 Task: Create a due date automation trigger when advanced on, on the tuesday after a card is due add fields without custom field "Resume" set to a number lower than 1 and greater than 10 at 11:00 AM.
Action: Mouse moved to (963, 71)
Screenshot: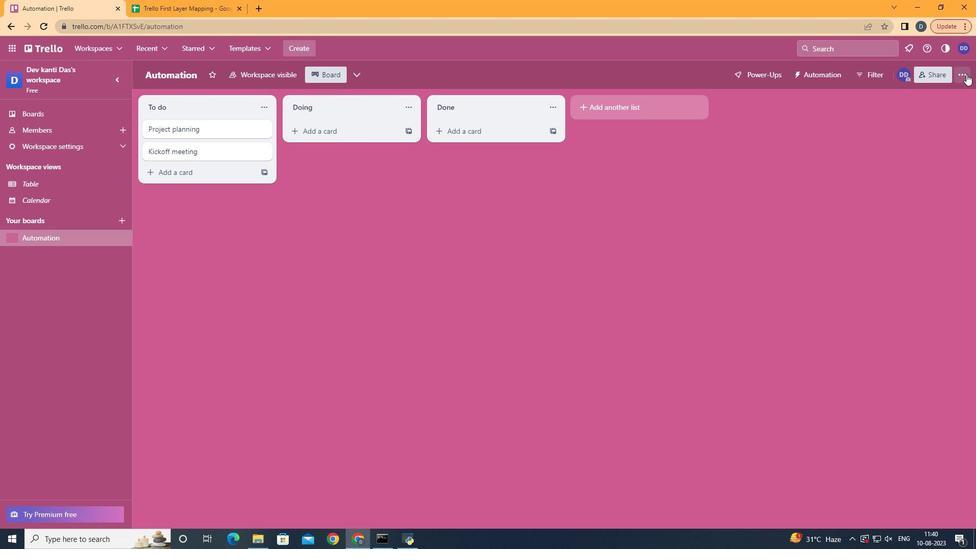 
Action: Mouse pressed left at (963, 71)
Screenshot: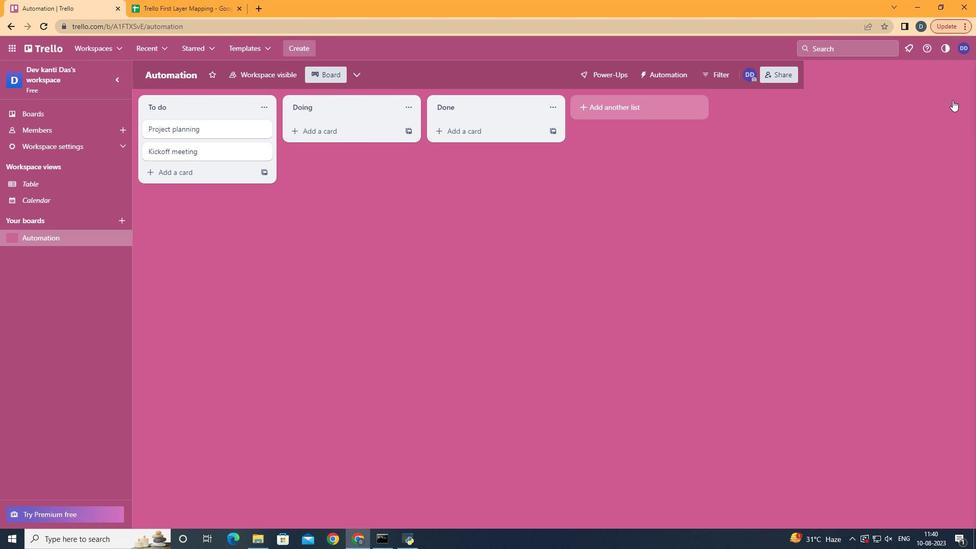 
Action: Mouse moved to (892, 204)
Screenshot: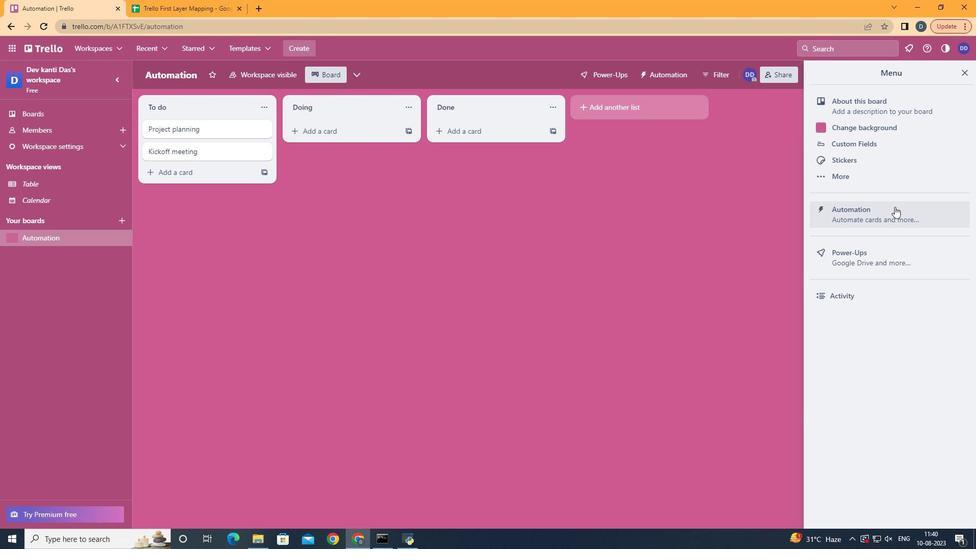 
Action: Mouse pressed left at (892, 204)
Screenshot: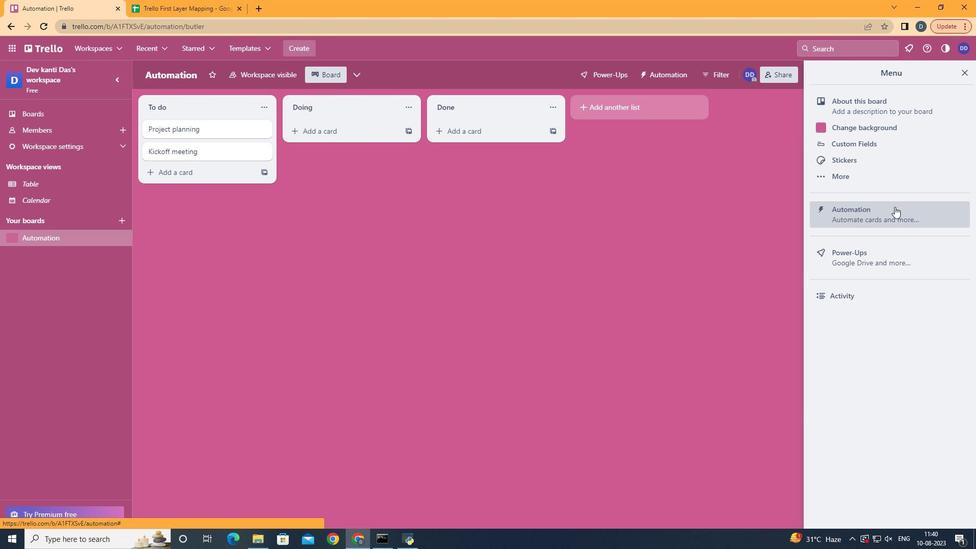 
Action: Mouse moved to (171, 200)
Screenshot: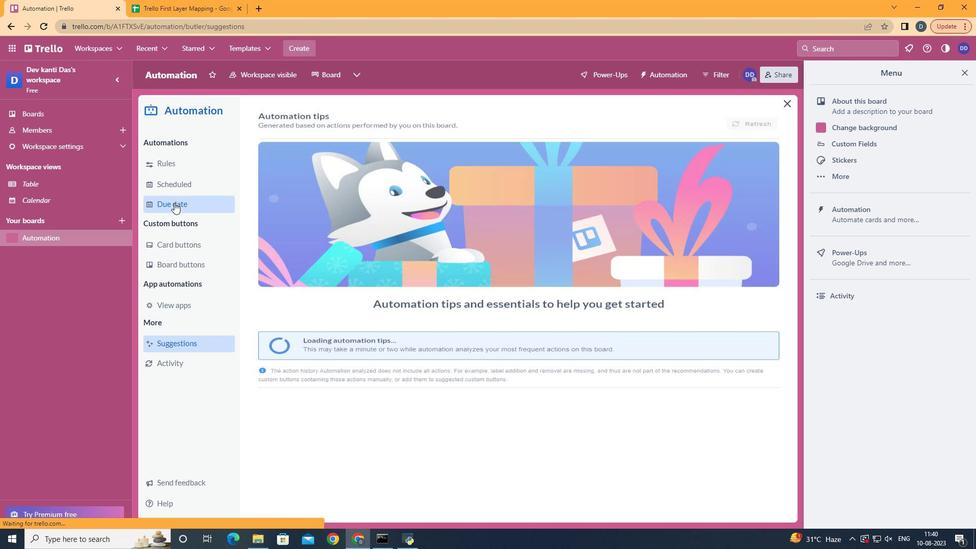
Action: Mouse pressed left at (171, 200)
Screenshot: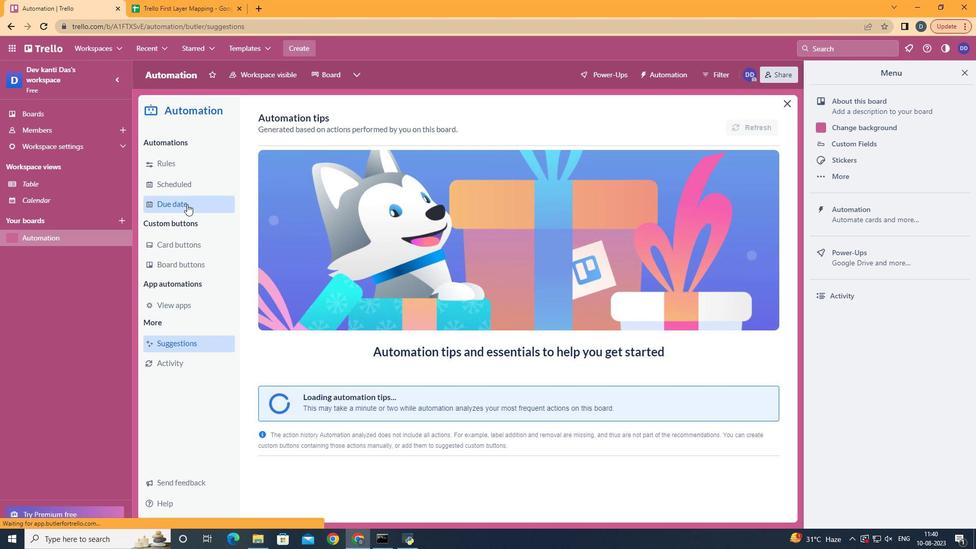 
Action: Mouse moved to (711, 123)
Screenshot: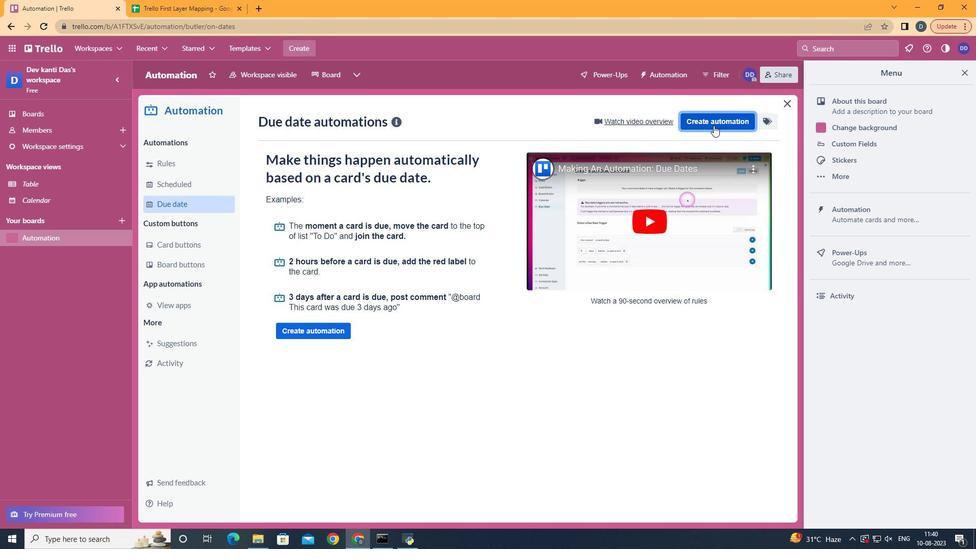 
Action: Mouse pressed left at (711, 123)
Screenshot: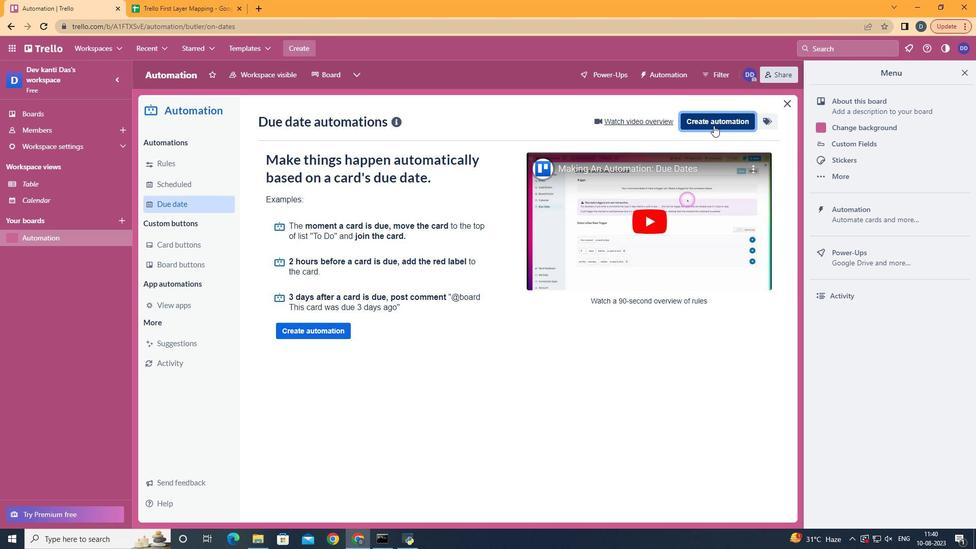 
Action: Mouse moved to (532, 219)
Screenshot: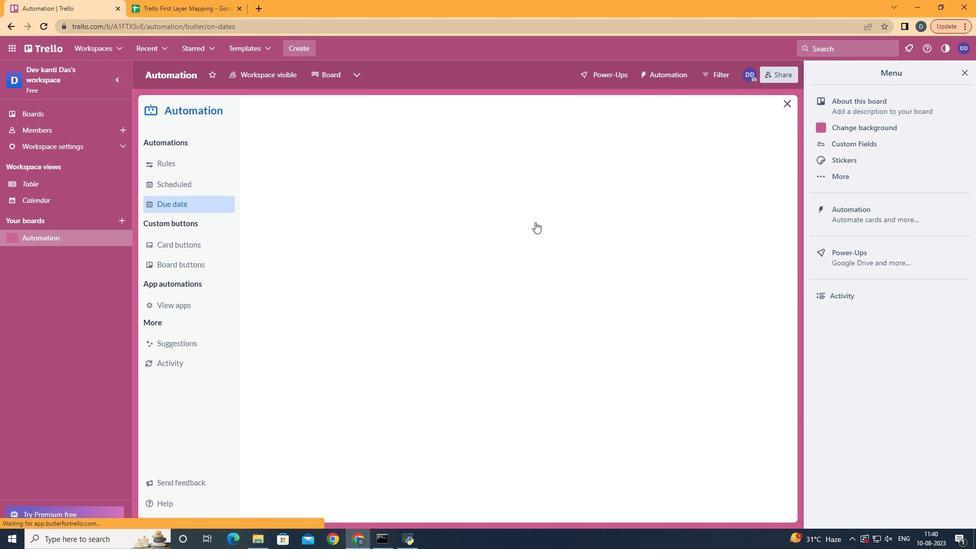 
Action: Mouse pressed left at (532, 219)
Screenshot: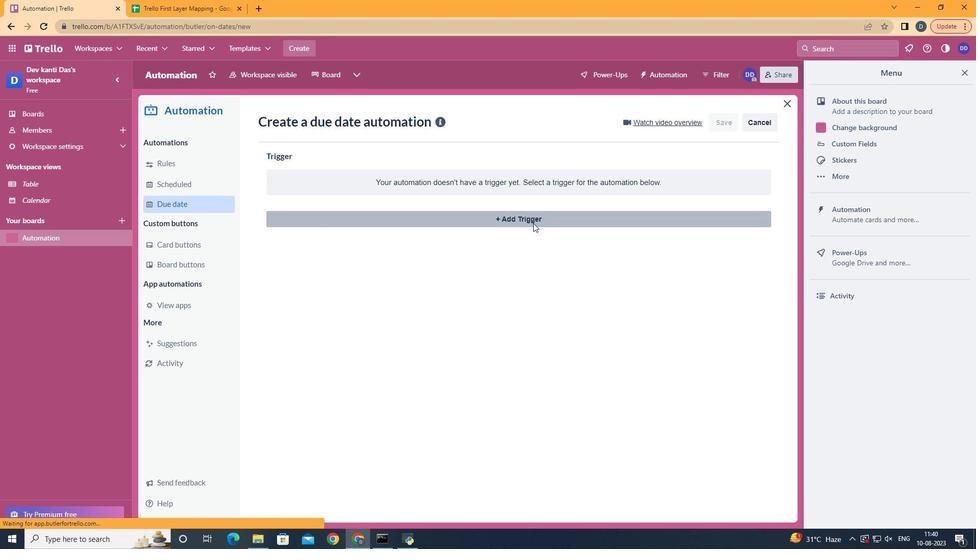 
Action: Mouse moved to (338, 285)
Screenshot: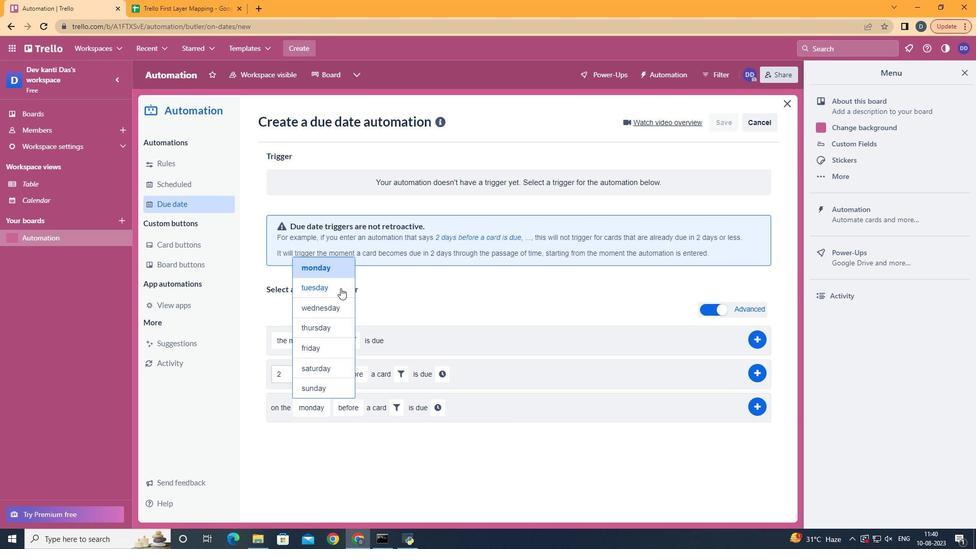 
Action: Mouse pressed left at (338, 285)
Screenshot: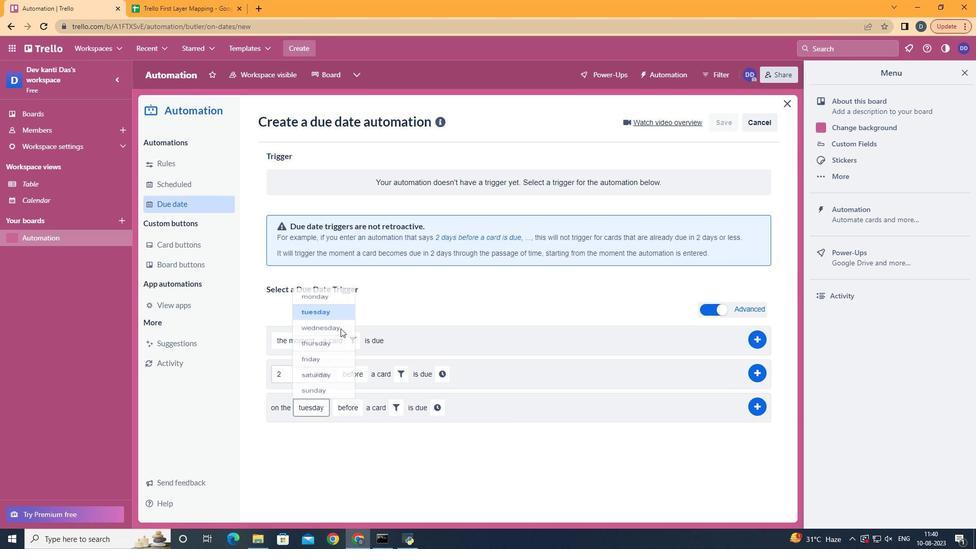 
Action: Mouse moved to (351, 442)
Screenshot: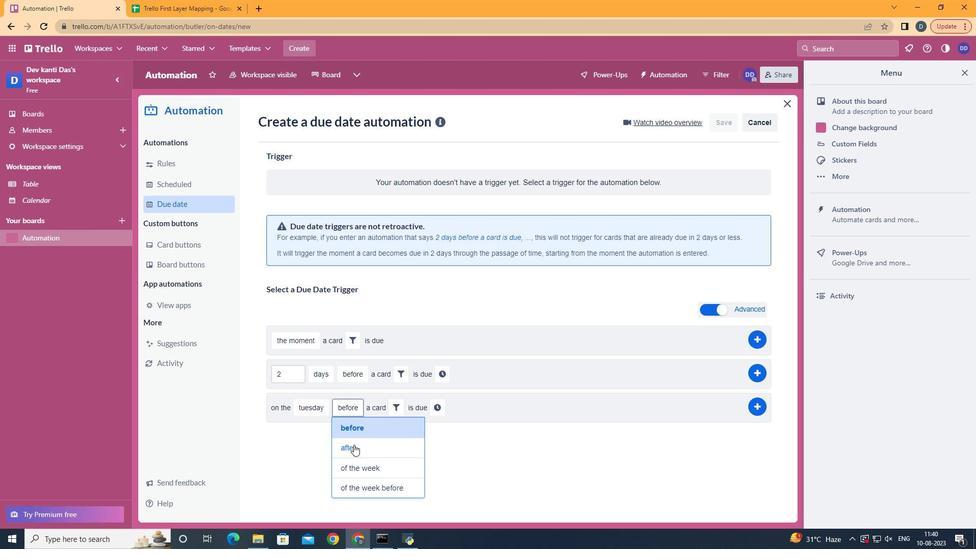 
Action: Mouse pressed left at (351, 442)
Screenshot: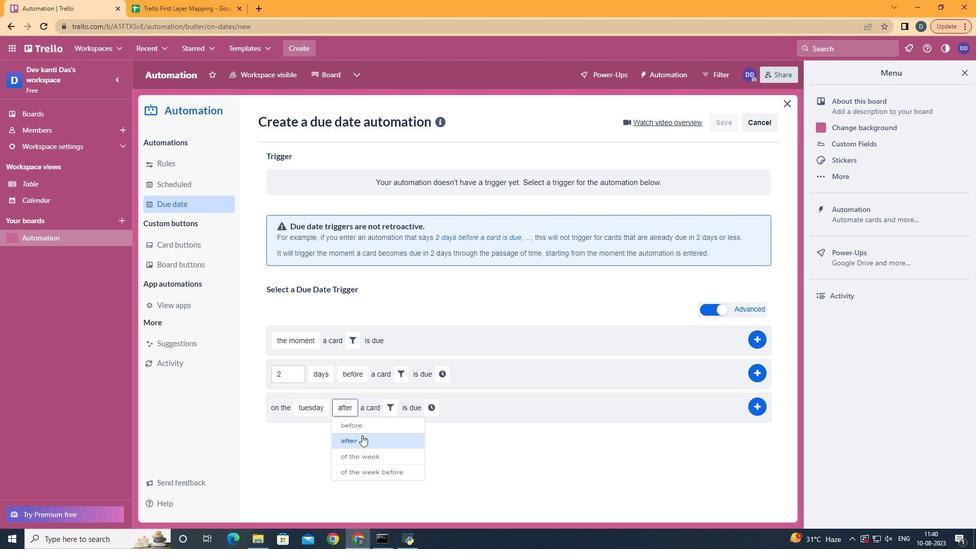 
Action: Mouse moved to (387, 398)
Screenshot: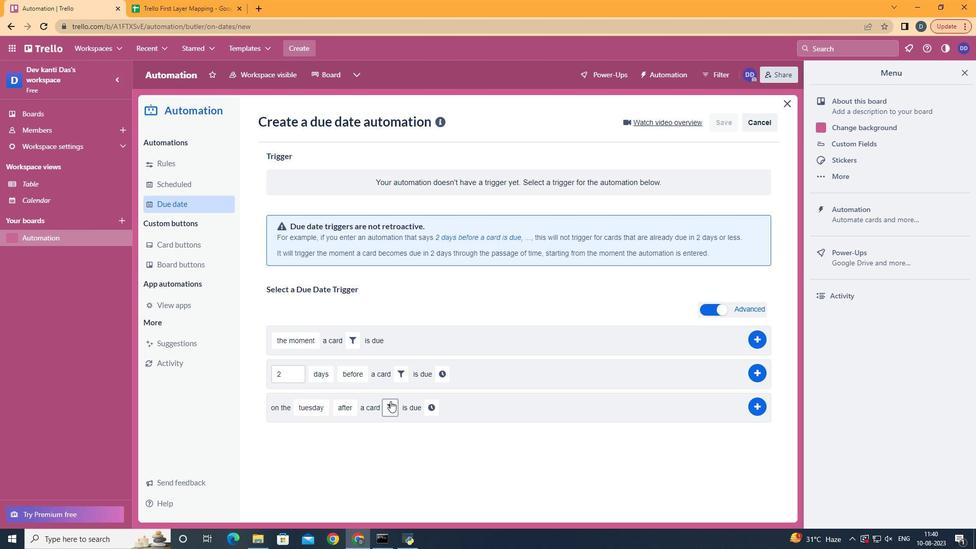 
Action: Mouse pressed left at (387, 398)
Screenshot: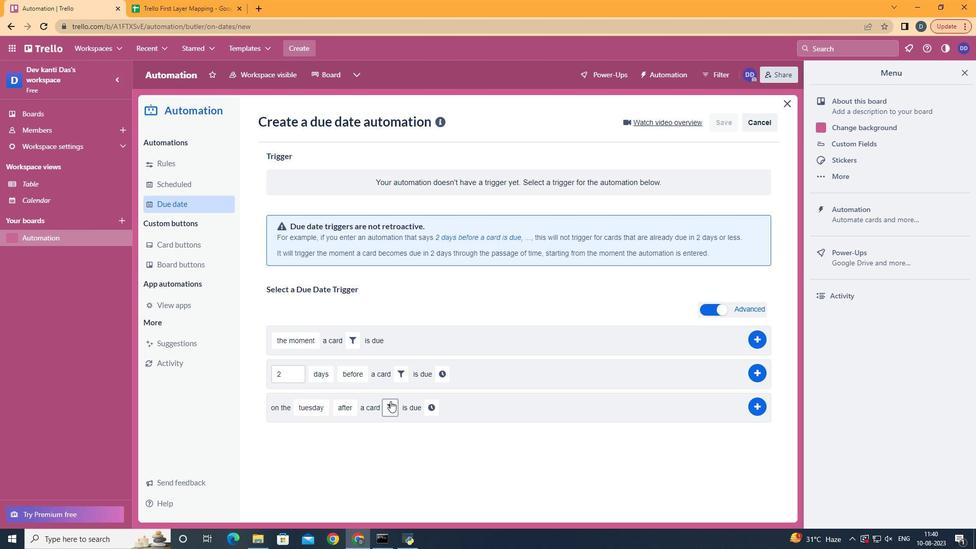 
Action: Mouse moved to (540, 432)
Screenshot: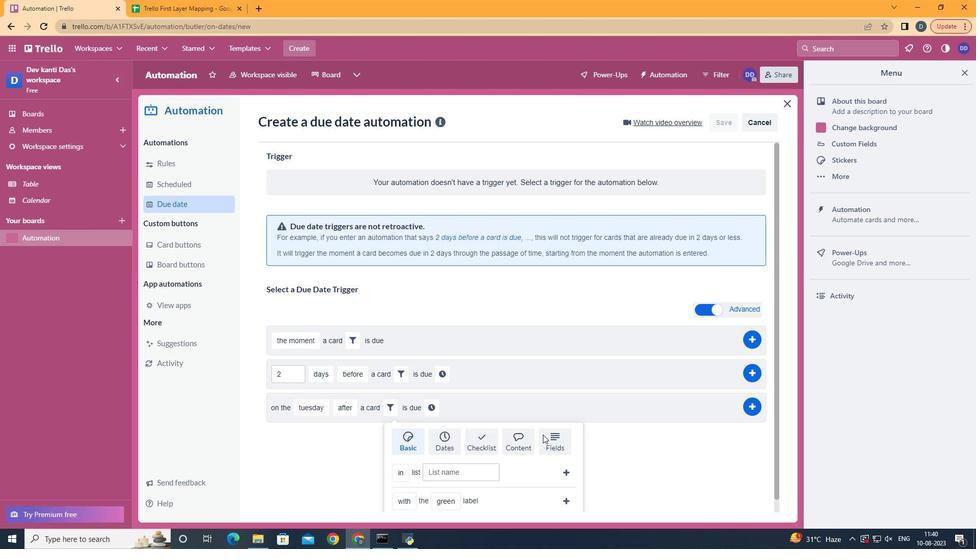 
Action: Mouse pressed left at (540, 432)
Screenshot: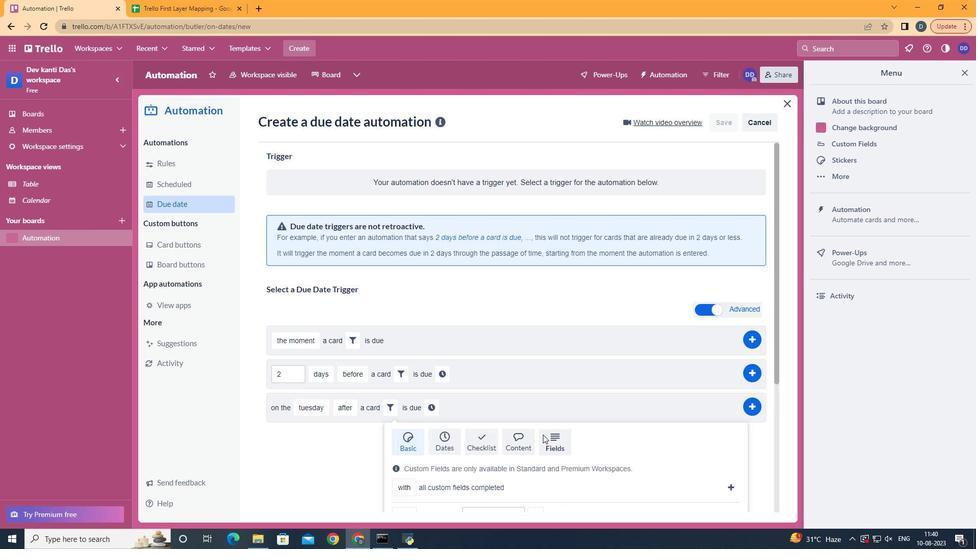 
Action: Mouse scrolled (540, 431) with delta (0, 0)
Screenshot: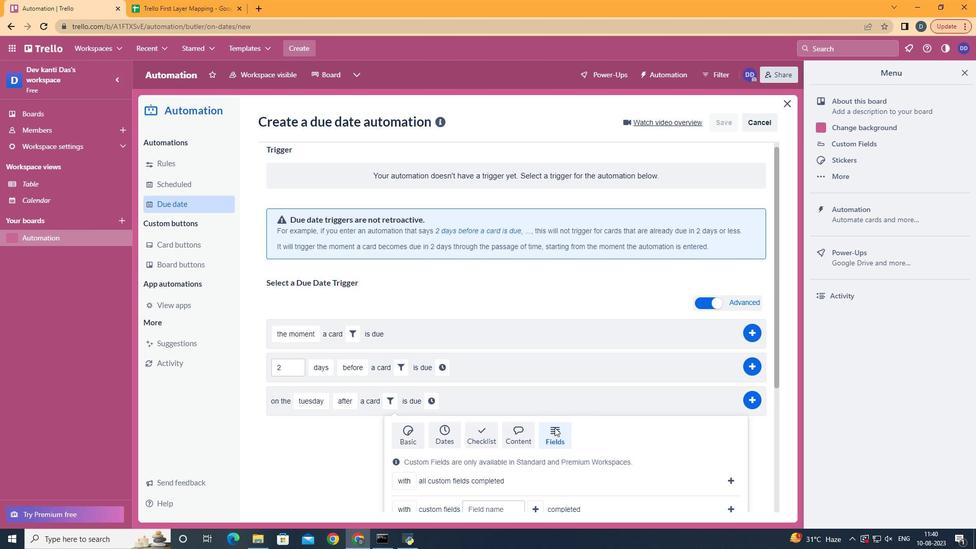 
Action: Mouse scrolled (540, 431) with delta (0, 0)
Screenshot: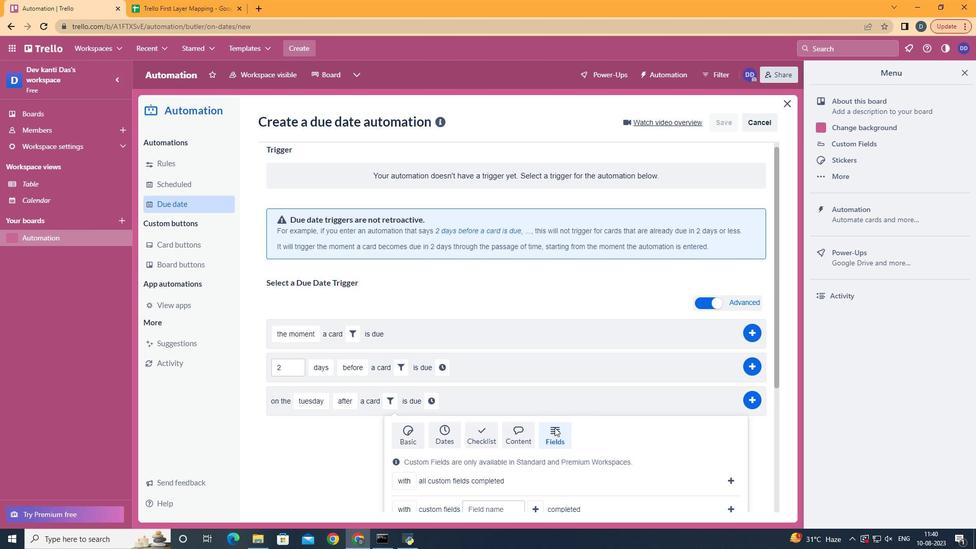 
Action: Mouse scrolled (540, 431) with delta (0, 0)
Screenshot: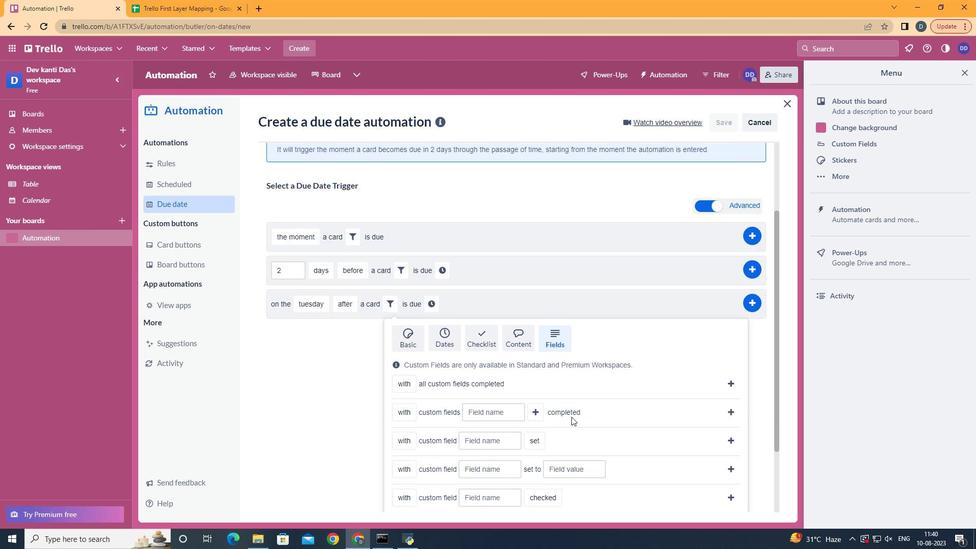 
Action: Mouse scrolled (540, 431) with delta (0, 0)
Screenshot: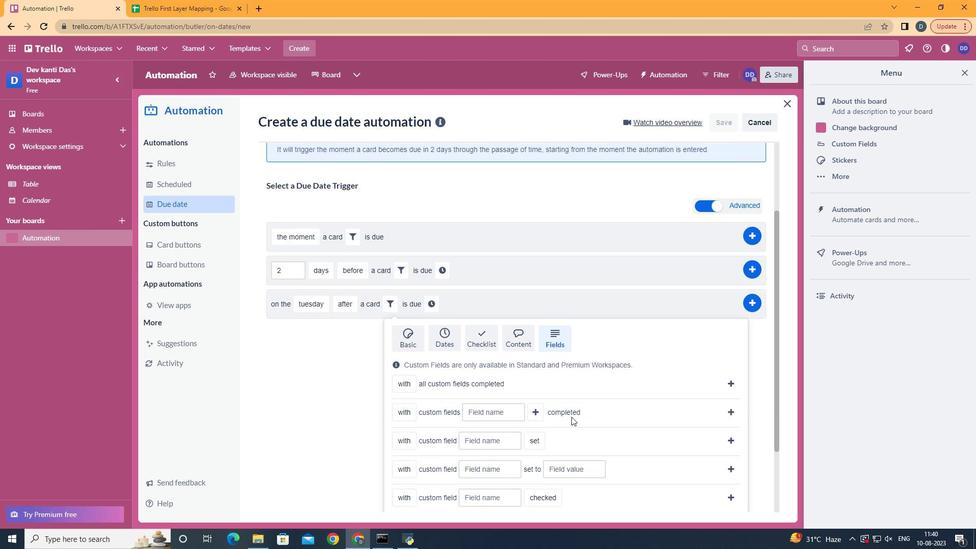 
Action: Mouse scrolled (540, 431) with delta (0, 0)
Screenshot: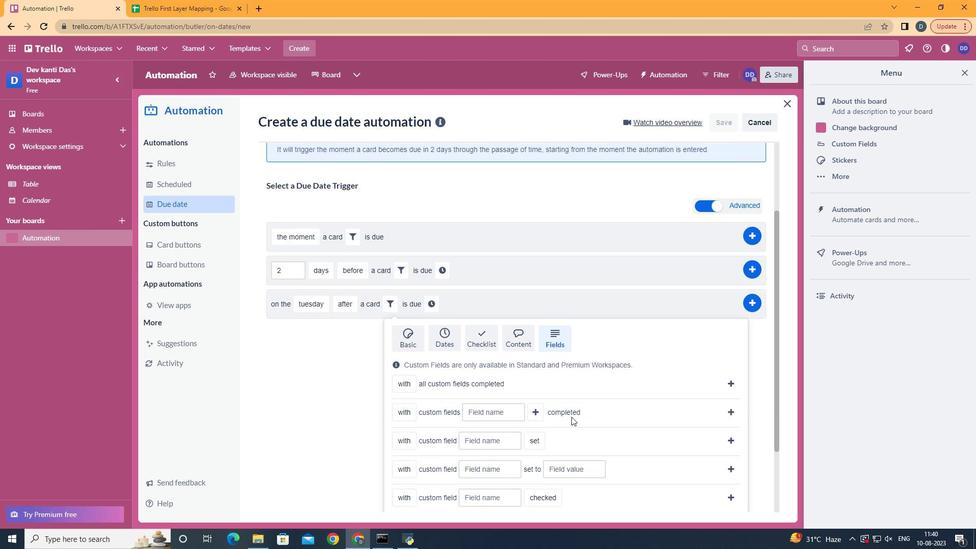 
Action: Mouse moved to (409, 465)
Screenshot: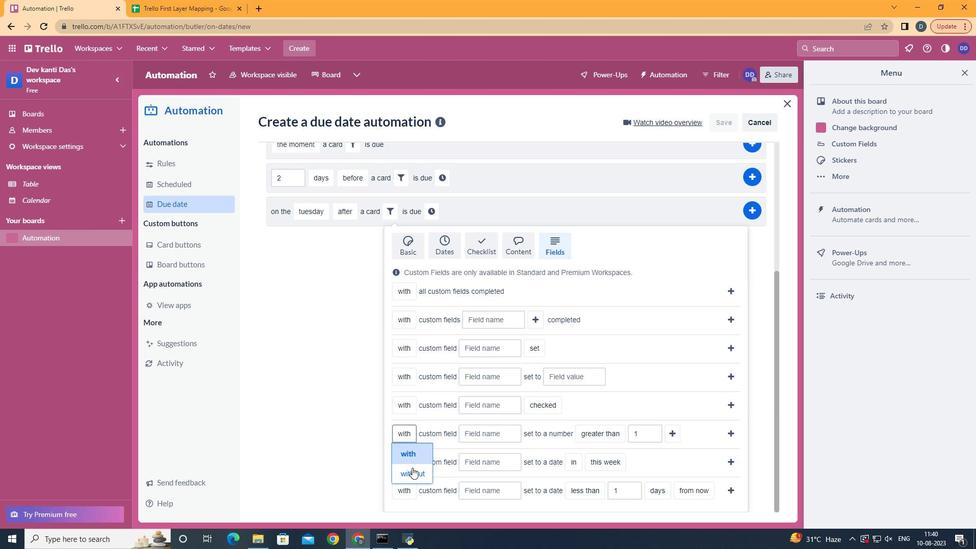 
Action: Mouse pressed left at (409, 465)
Screenshot: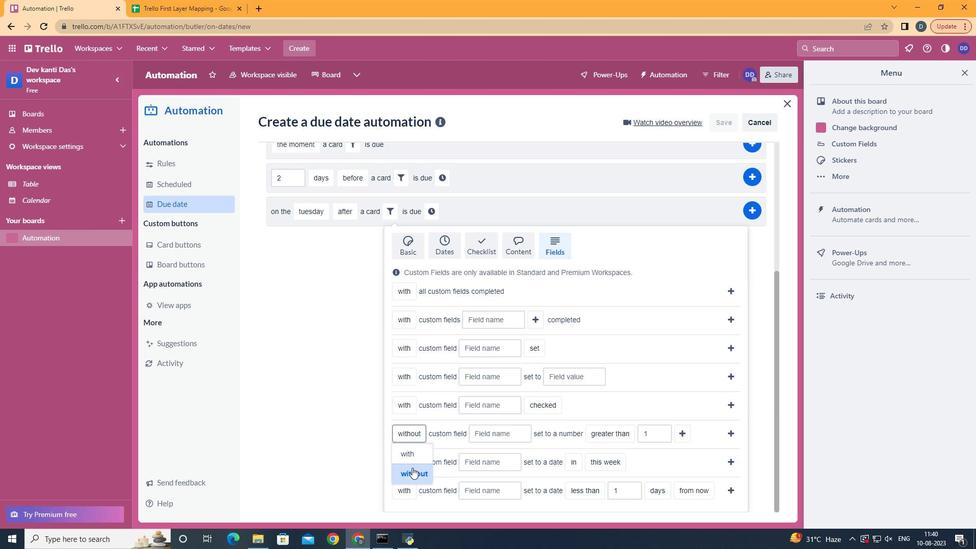 
Action: Mouse moved to (504, 423)
Screenshot: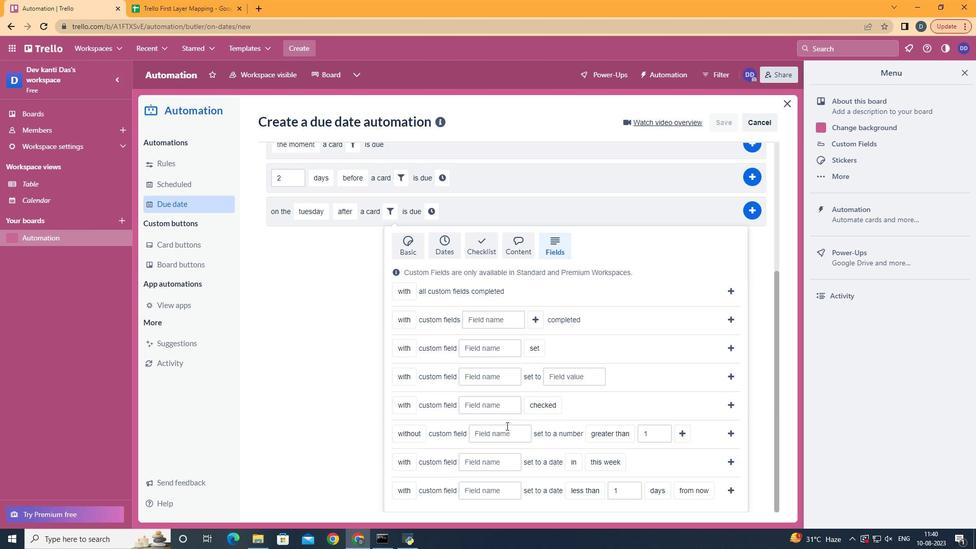 
Action: Mouse pressed left at (504, 423)
Screenshot: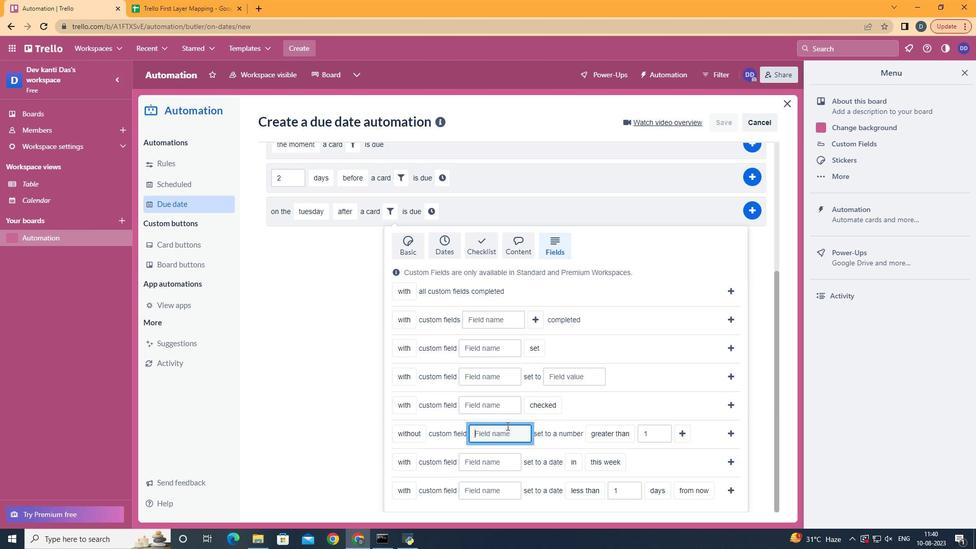 
Action: Mouse moved to (504, 423)
Screenshot: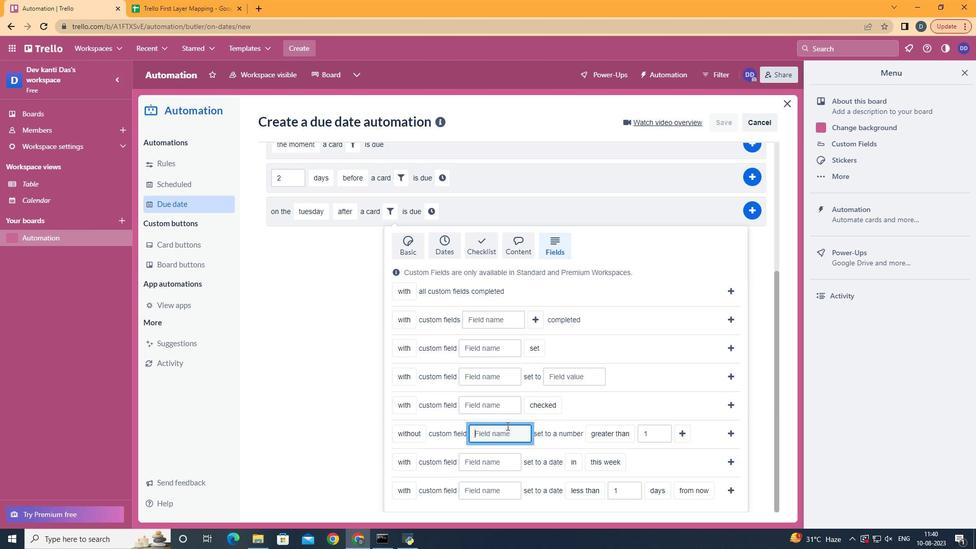 
Action: Key pressed <Key.shift>Resume
Screenshot: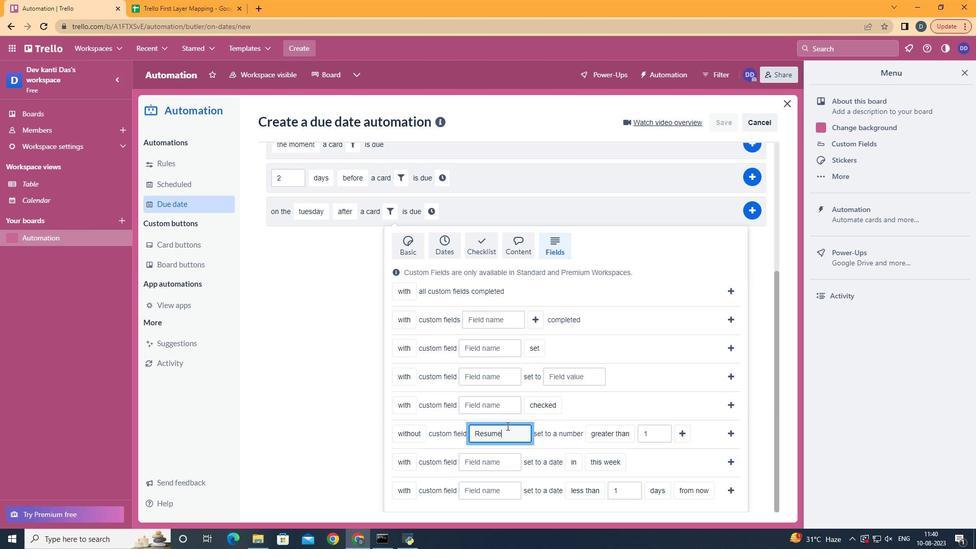 
Action: Mouse moved to (634, 389)
Screenshot: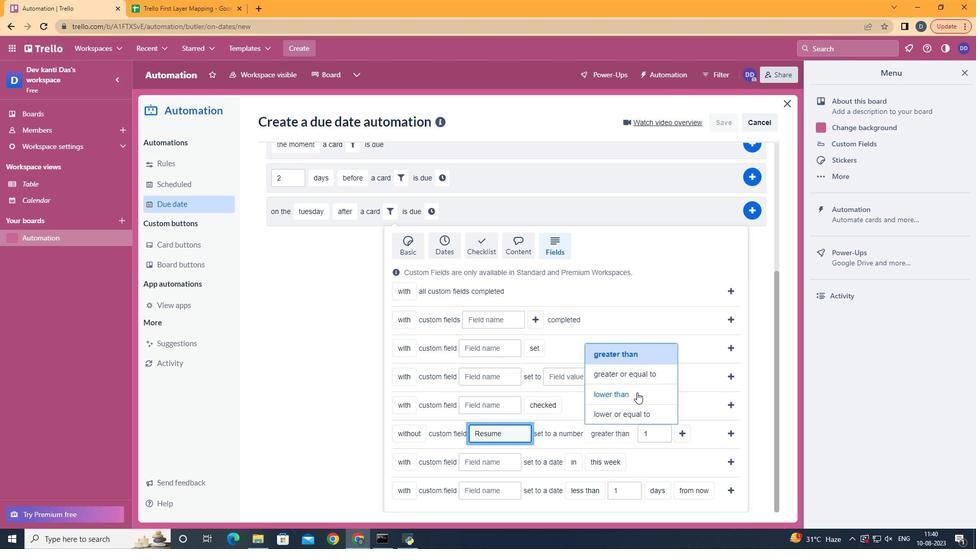 
Action: Mouse pressed left at (634, 389)
Screenshot: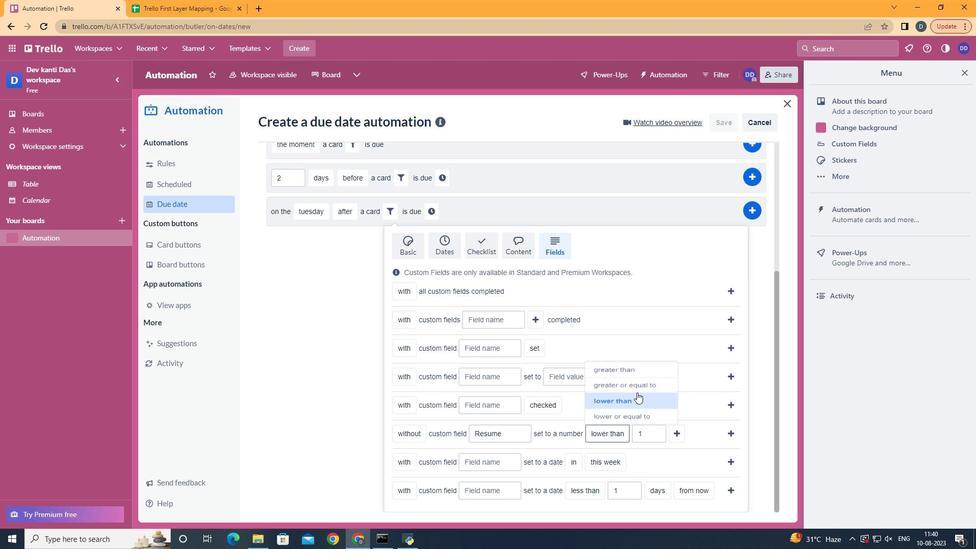 
Action: Mouse moved to (676, 429)
Screenshot: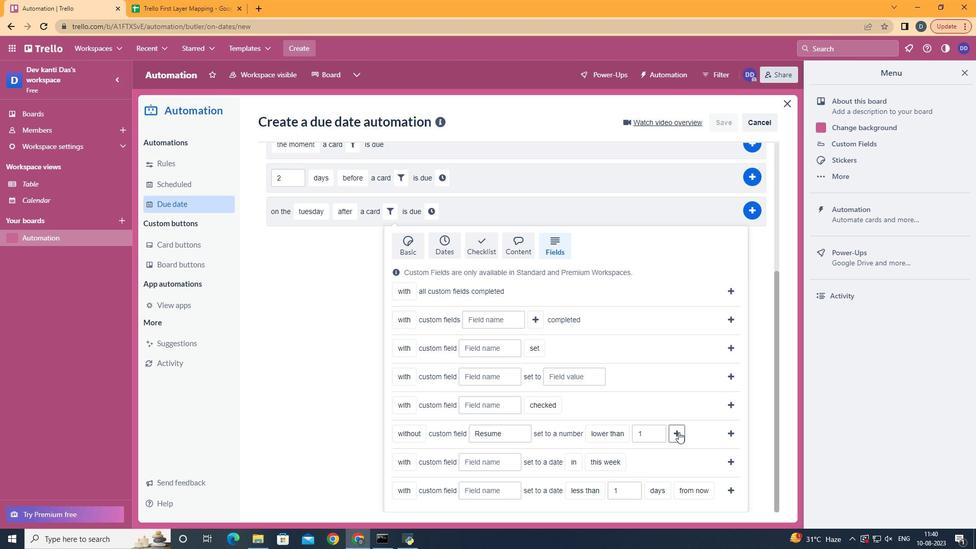 
Action: Mouse pressed left at (676, 429)
Screenshot: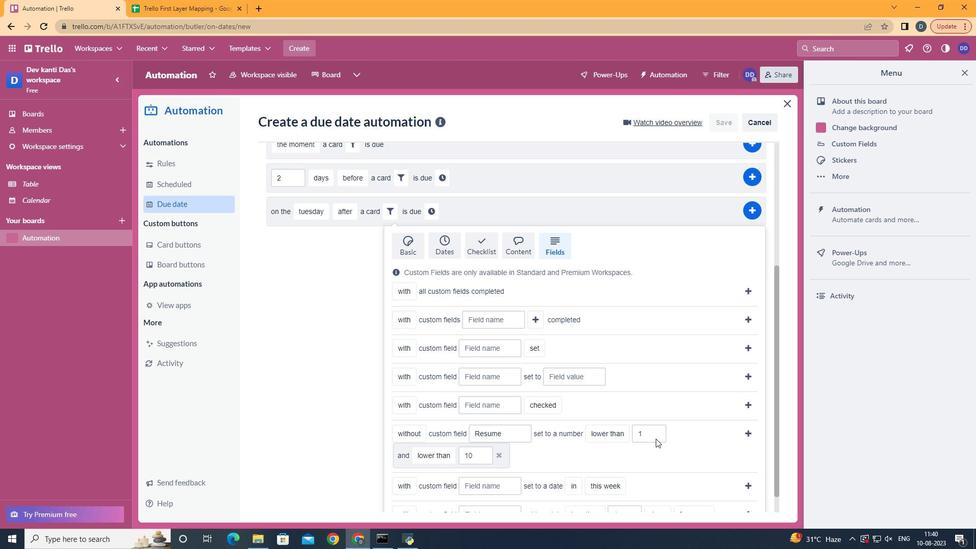
Action: Mouse moved to (460, 414)
Screenshot: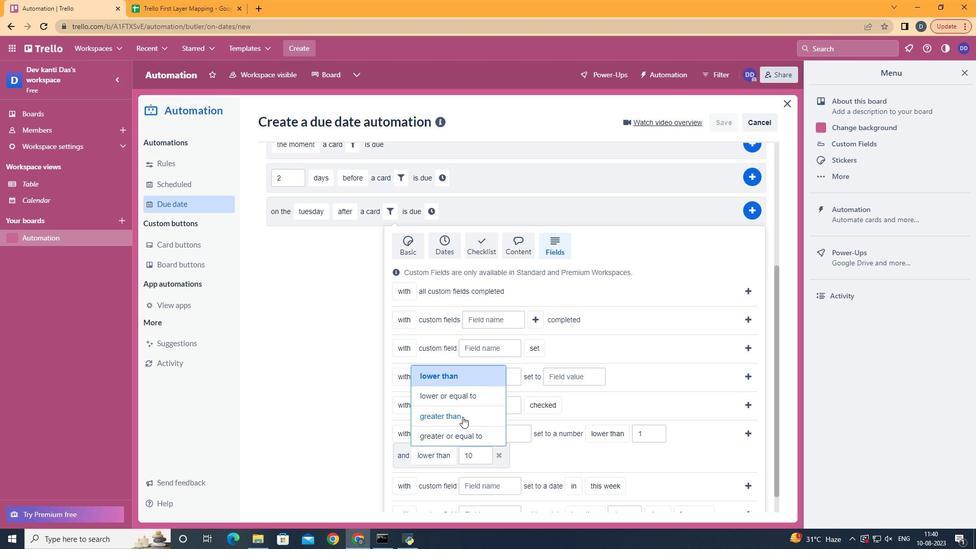 
Action: Mouse pressed left at (460, 414)
Screenshot: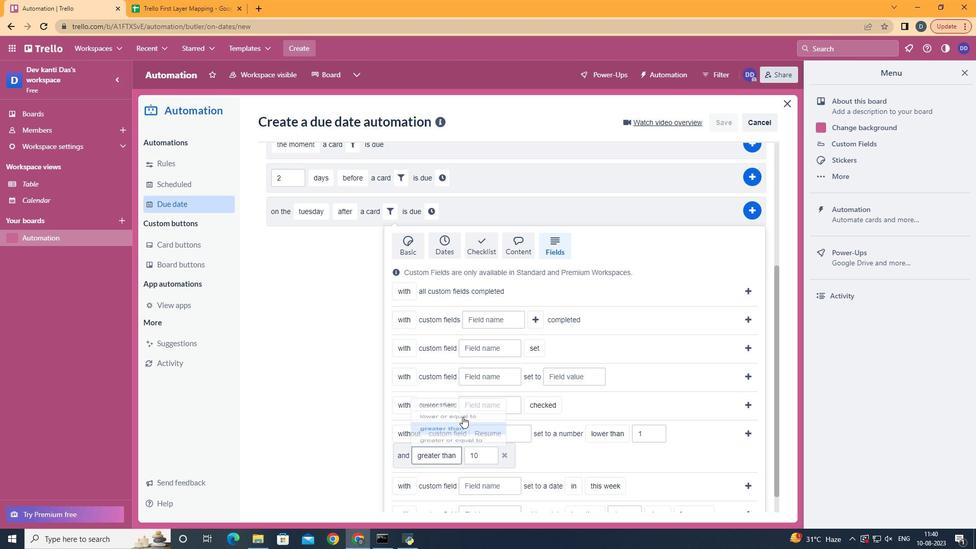 
Action: Mouse moved to (750, 428)
Screenshot: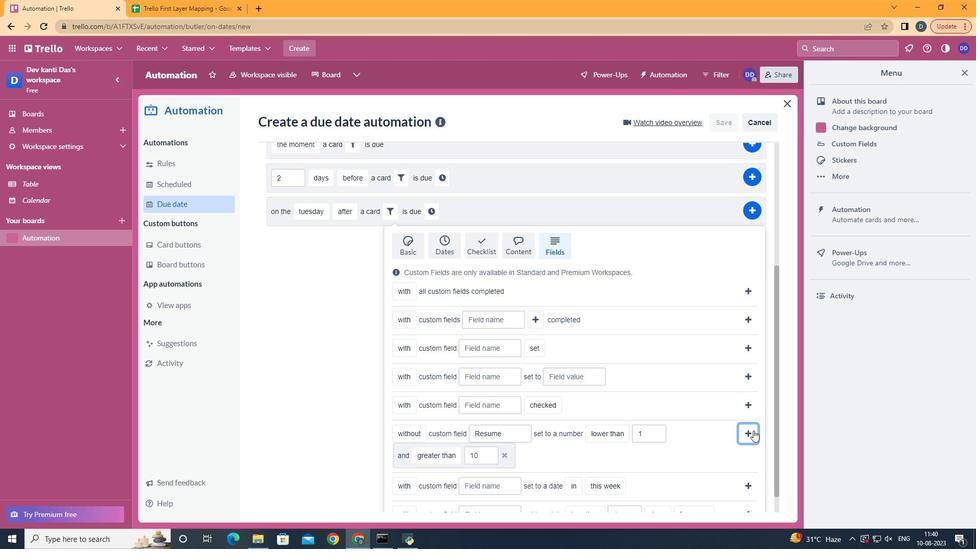 
Action: Mouse pressed left at (750, 428)
Screenshot: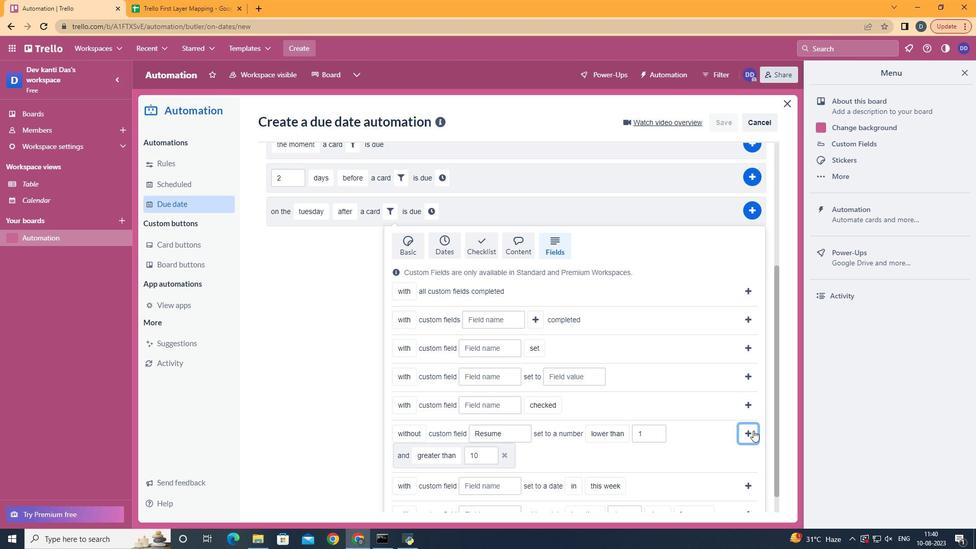 
Action: Mouse moved to (710, 408)
Screenshot: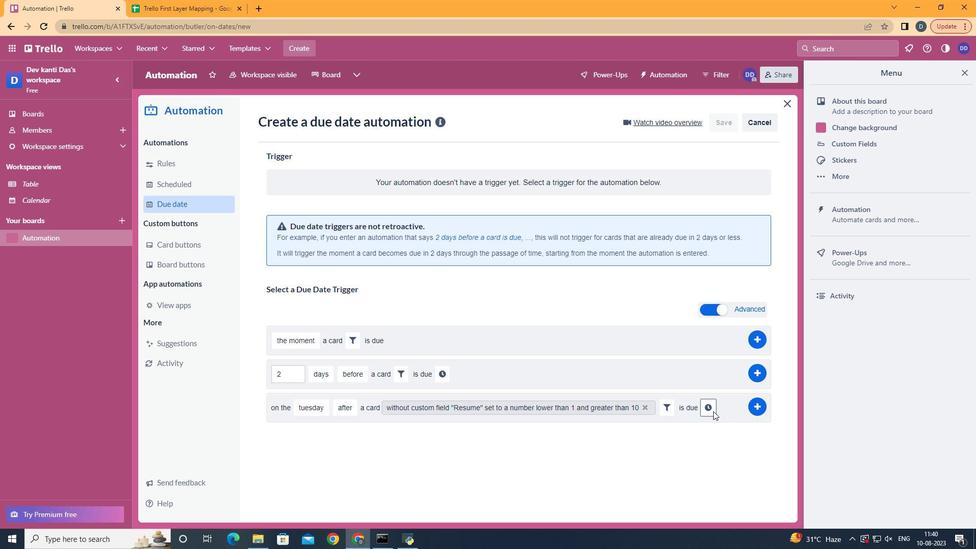 
Action: Mouse pressed left at (710, 408)
Screenshot: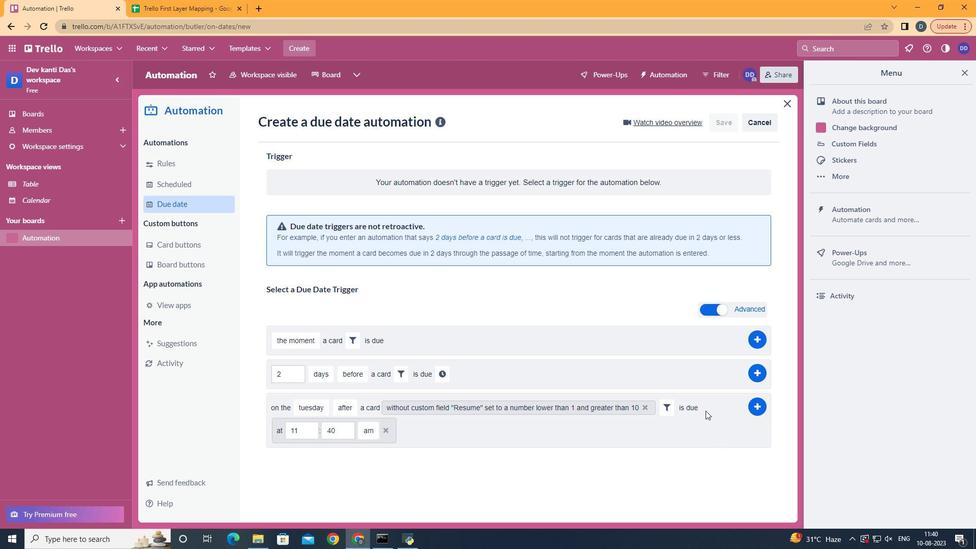 
Action: Mouse moved to (344, 425)
Screenshot: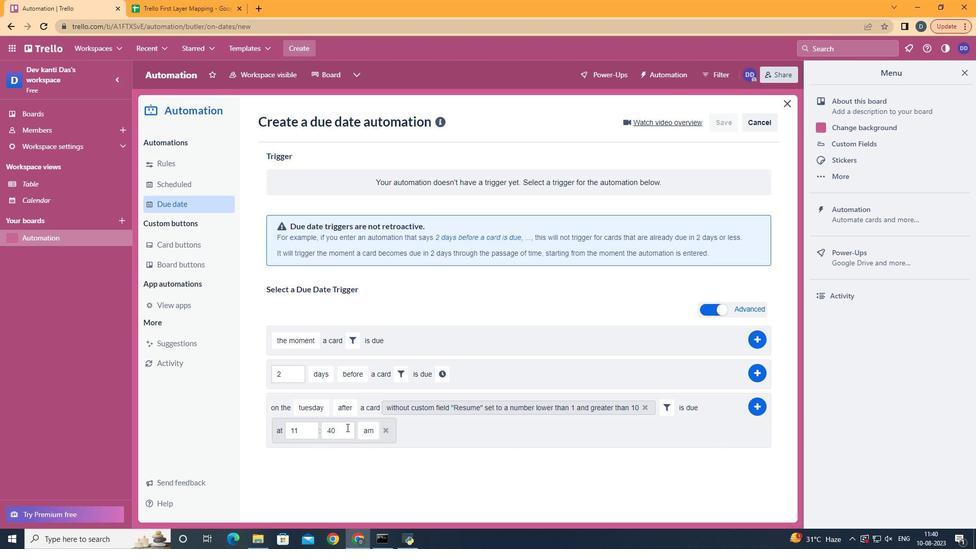 
Action: Mouse pressed left at (344, 425)
Screenshot: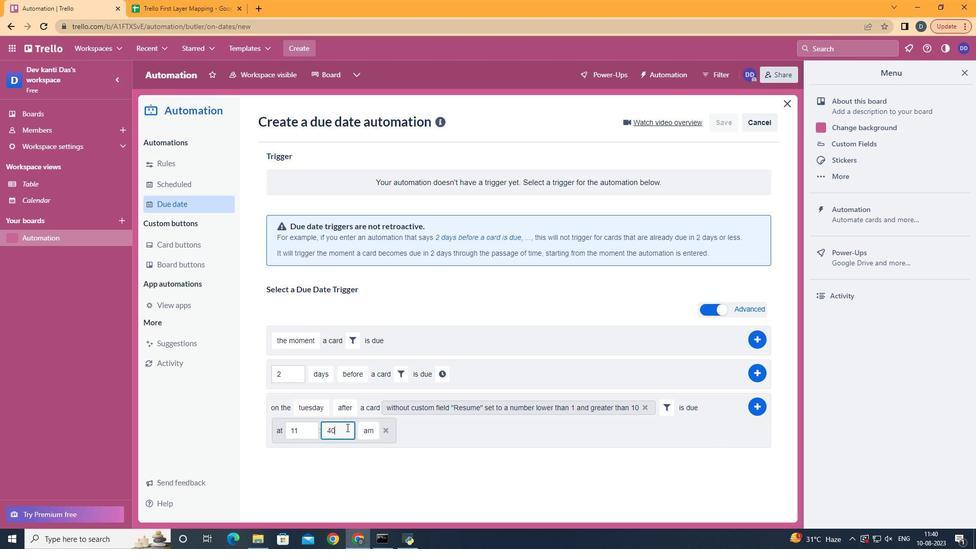
Action: Key pressed <Key.backspace><Key.backspace>00
Screenshot: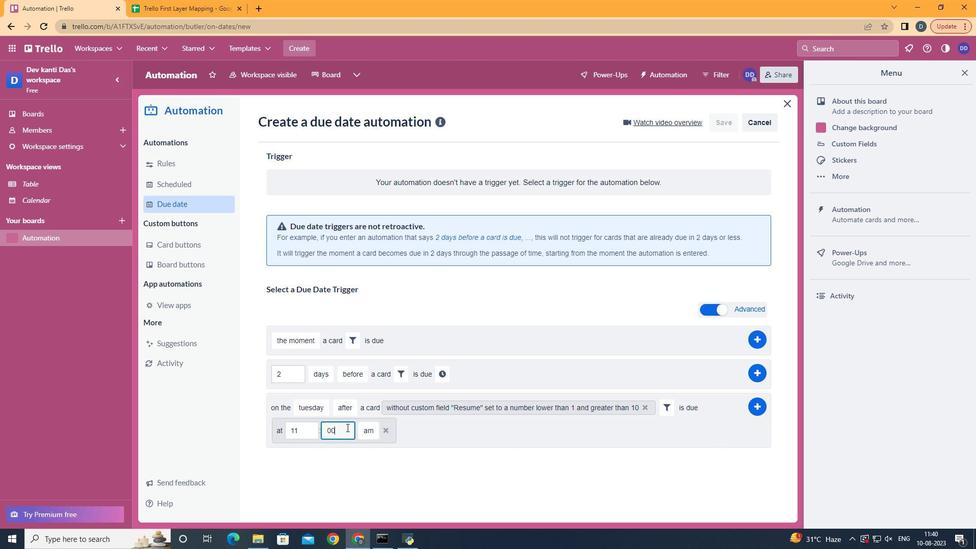 
Action: Mouse moved to (759, 401)
Screenshot: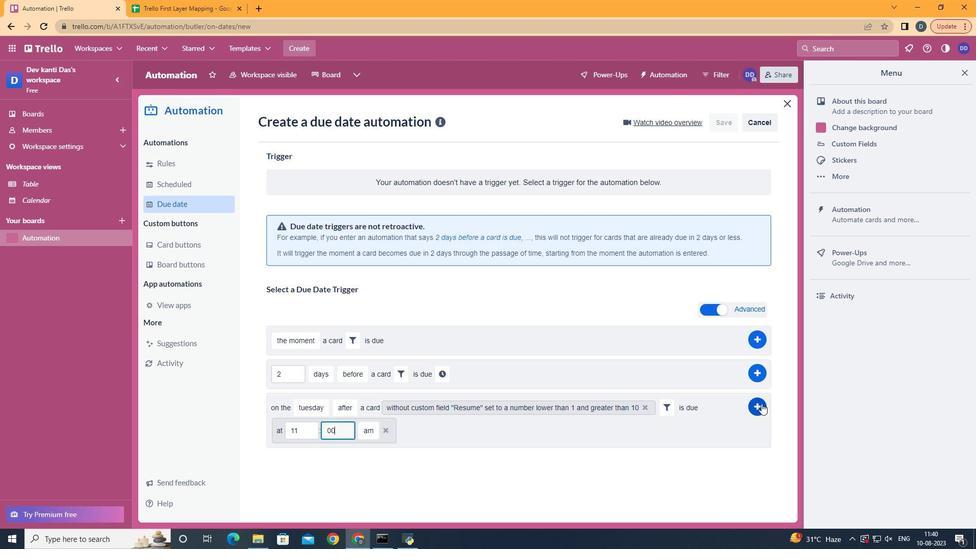 
Action: Mouse pressed left at (759, 401)
Screenshot: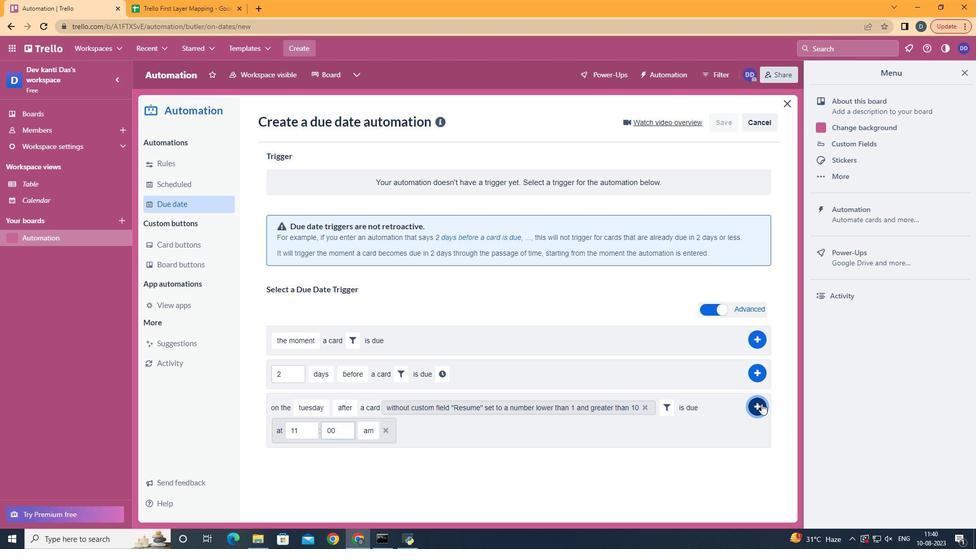 
Action: Mouse moved to (601, 176)
Screenshot: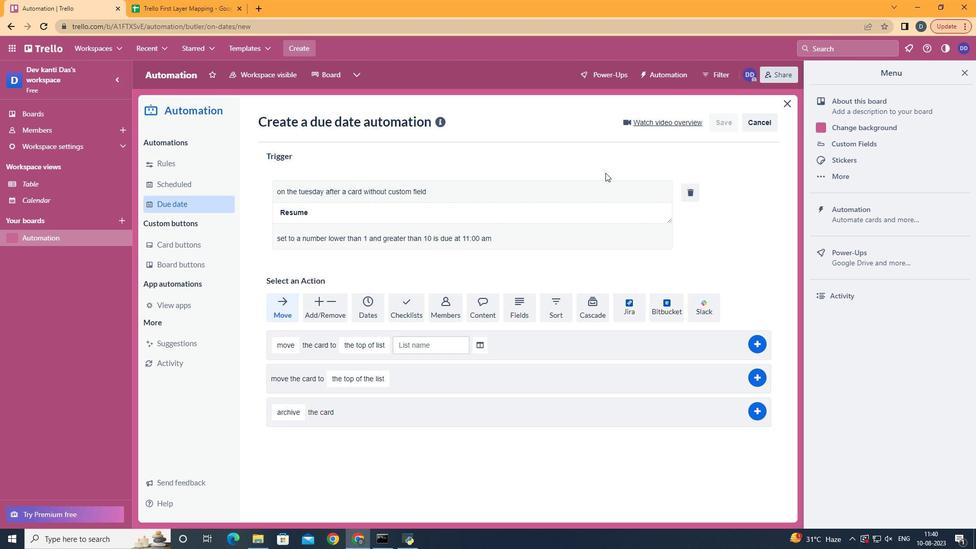
